 Task: Locate the nearest waterfalls to Ithaca, New York, and Watkins Glen, New York.
Action: Mouse moved to (115, 63)
Screenshot: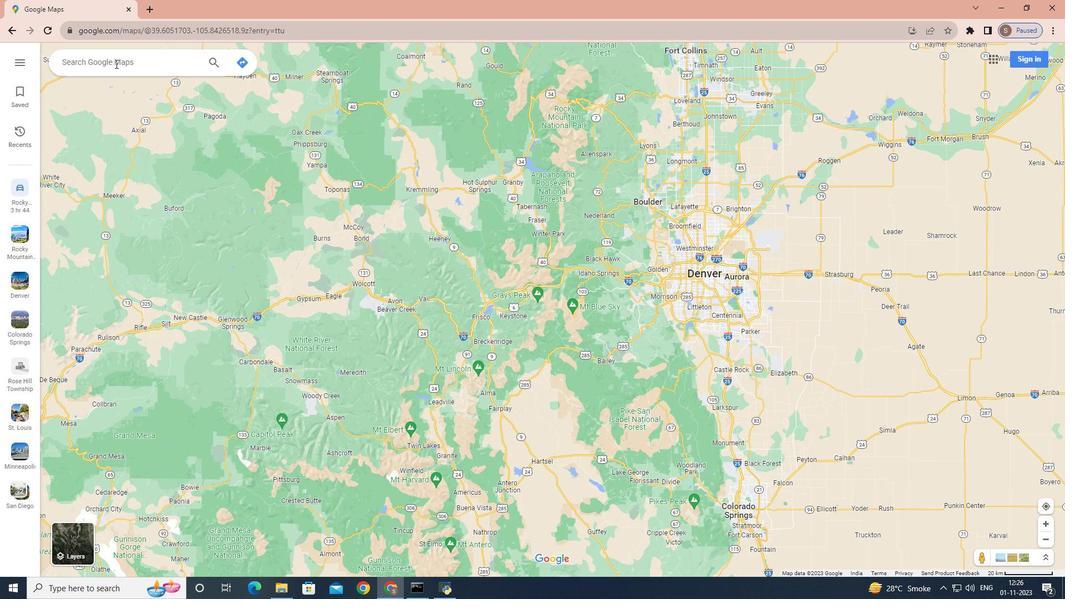 
Action: Mouse pressed left at (115, 63)
Screenshot: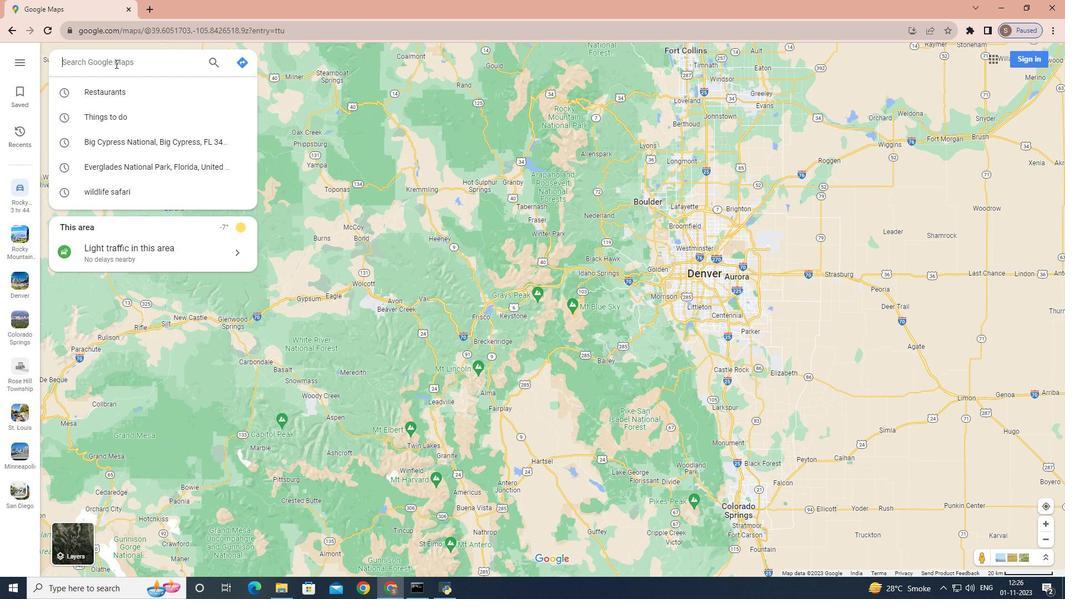 
Action: Mouse moved to (115, 62)
Screenshot: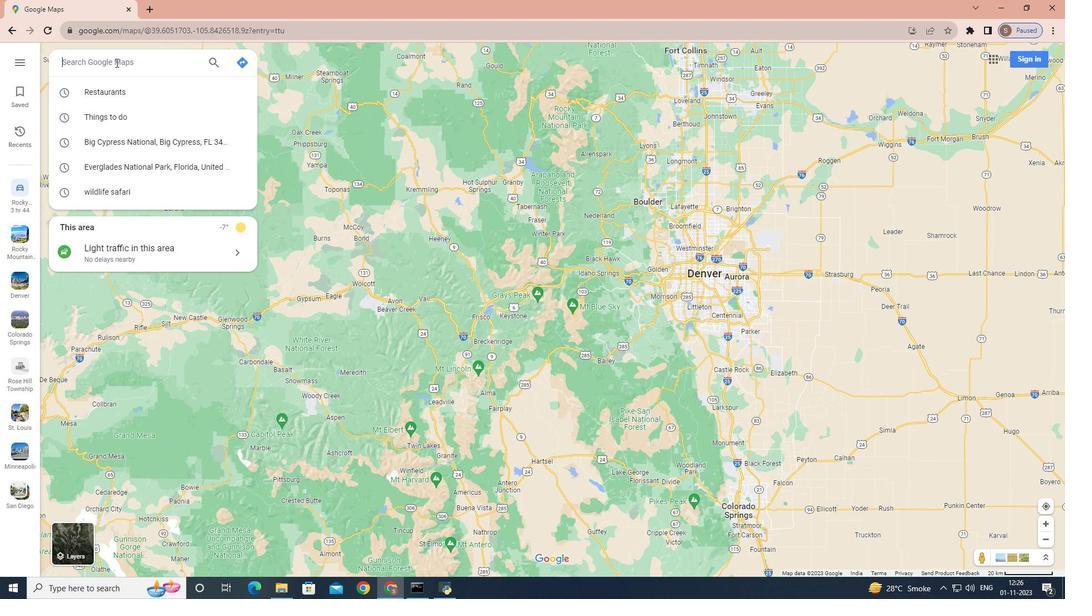 
Action: Key pressed <Key.shift>Ita<Key.backspace>haca,<Key.space><Key.shift>New<Key.space><Key.shift>York<Key.enter>
Screenshot: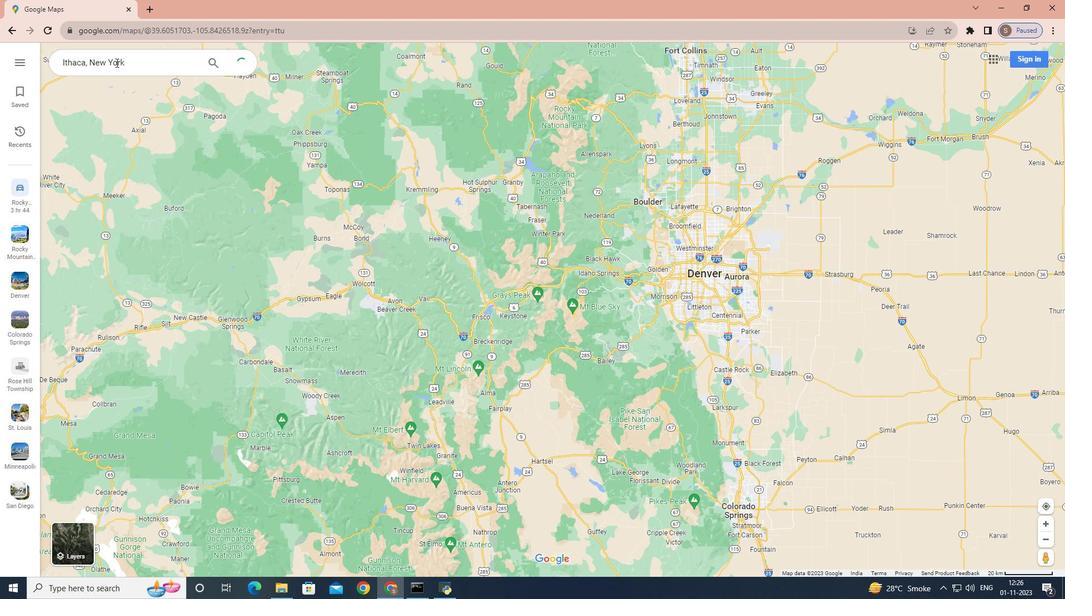 
Action: Mouse moved to (154, 246)
Screenshot: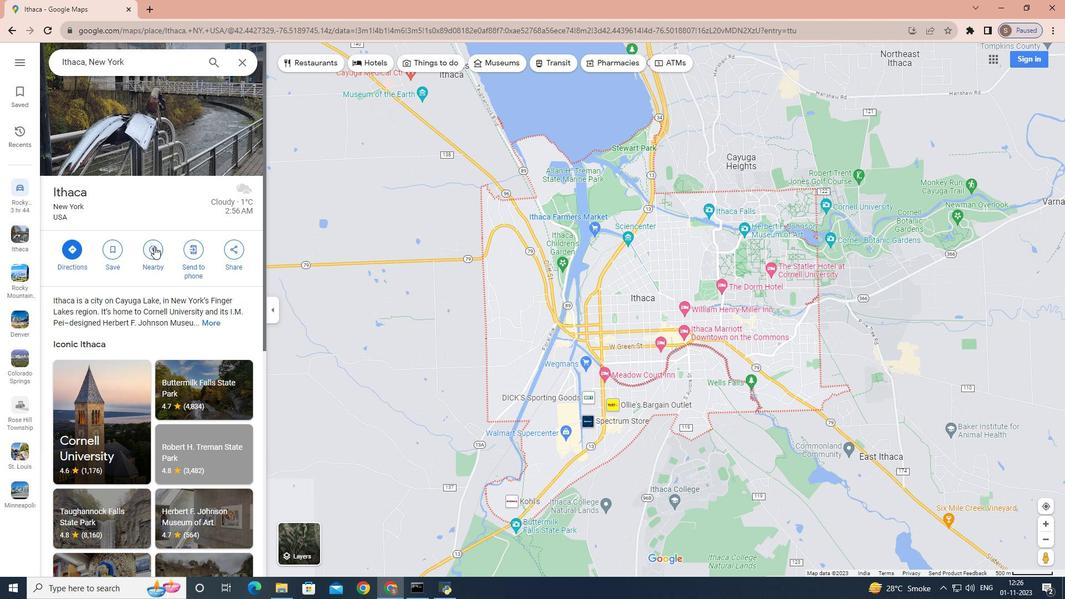
Action: Mouse pressed left at (154, 246)
Screenshot: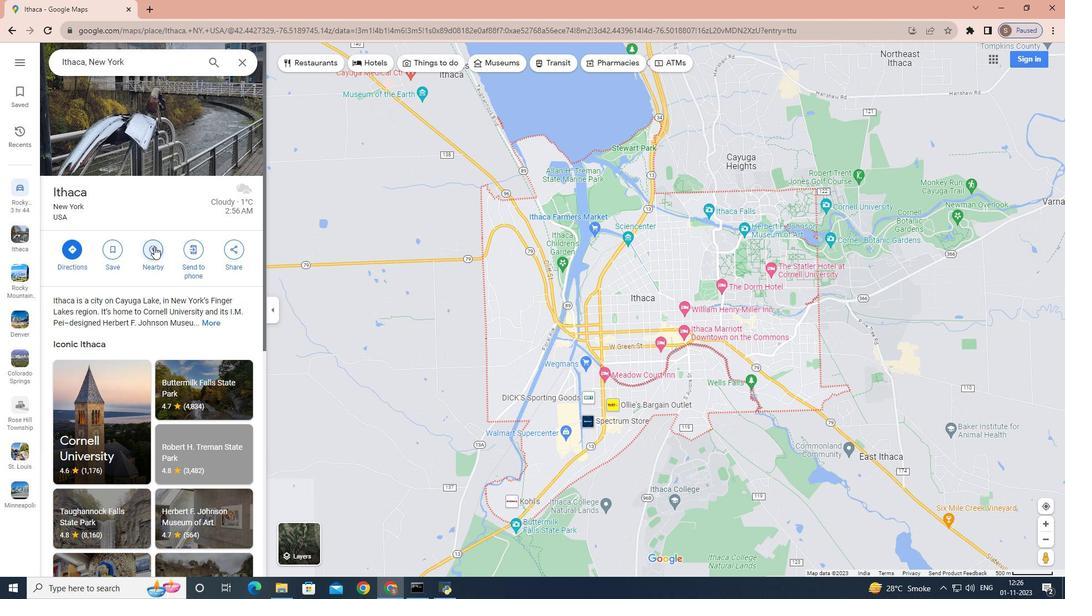 
Action: Mouse moved to (125, 73)
Screenshot: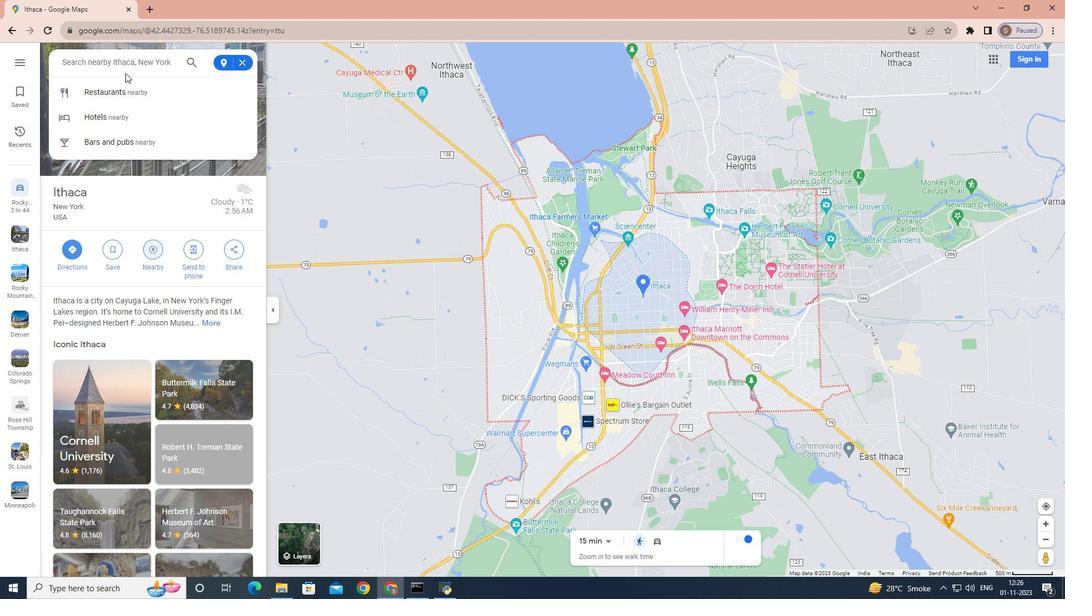 
Action: Key pressed waterfalls
Screenshot: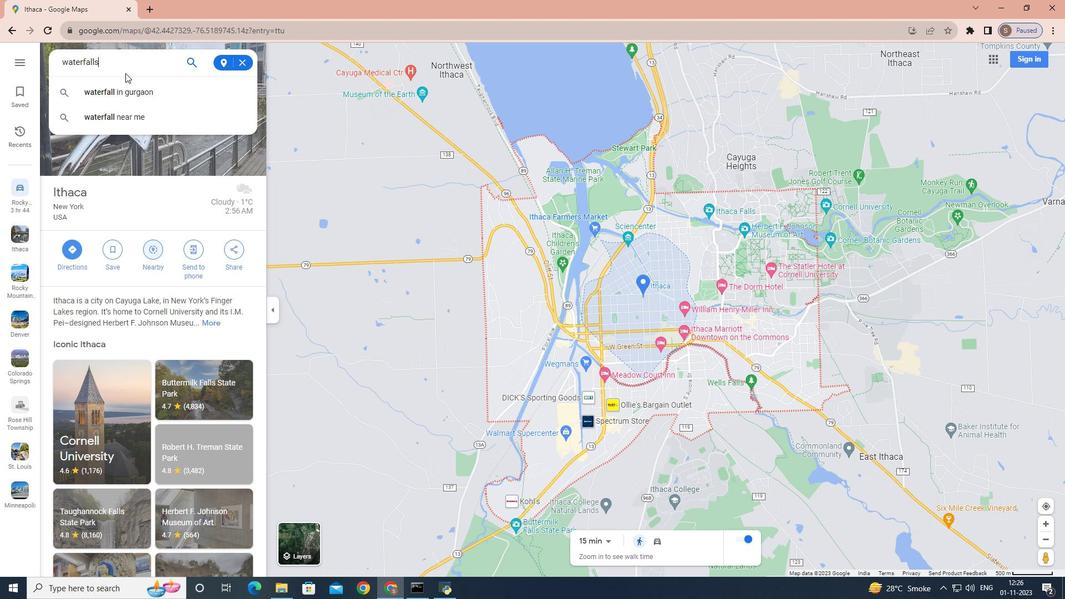 
Action: Mouse moved to (138, 67)
Screenshot: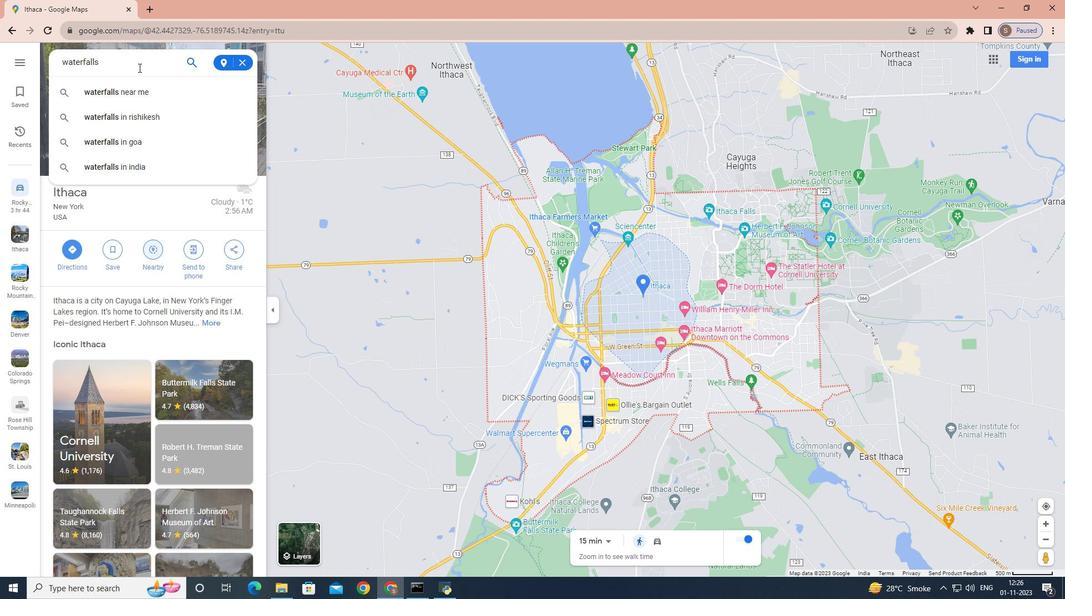 
Action: Key pressed <Key.enter>
Screenshot: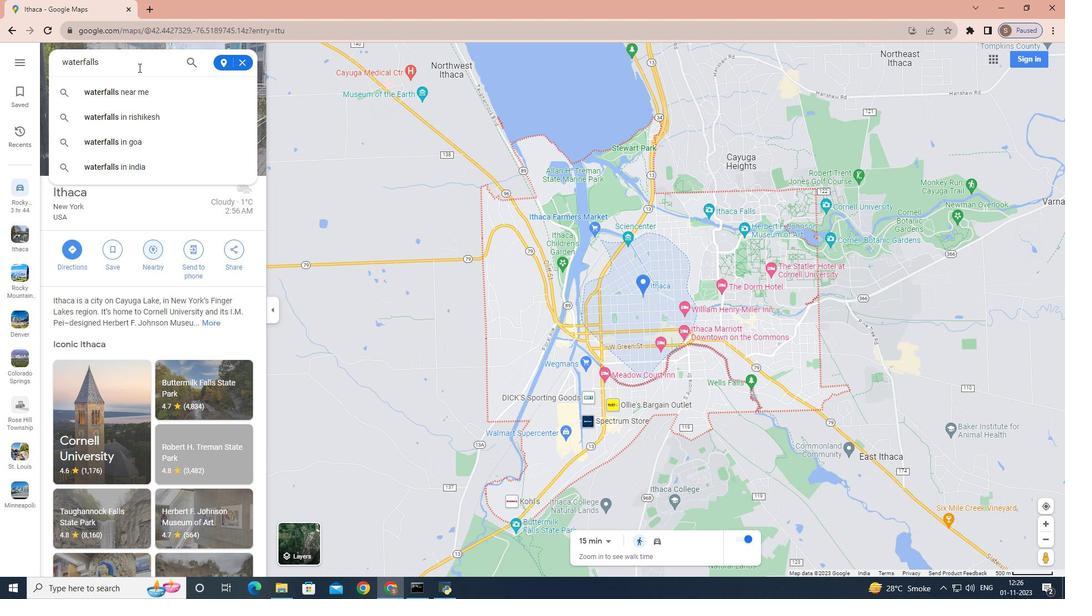 
Action: Mouse moved to (244, 61)
Screenshot: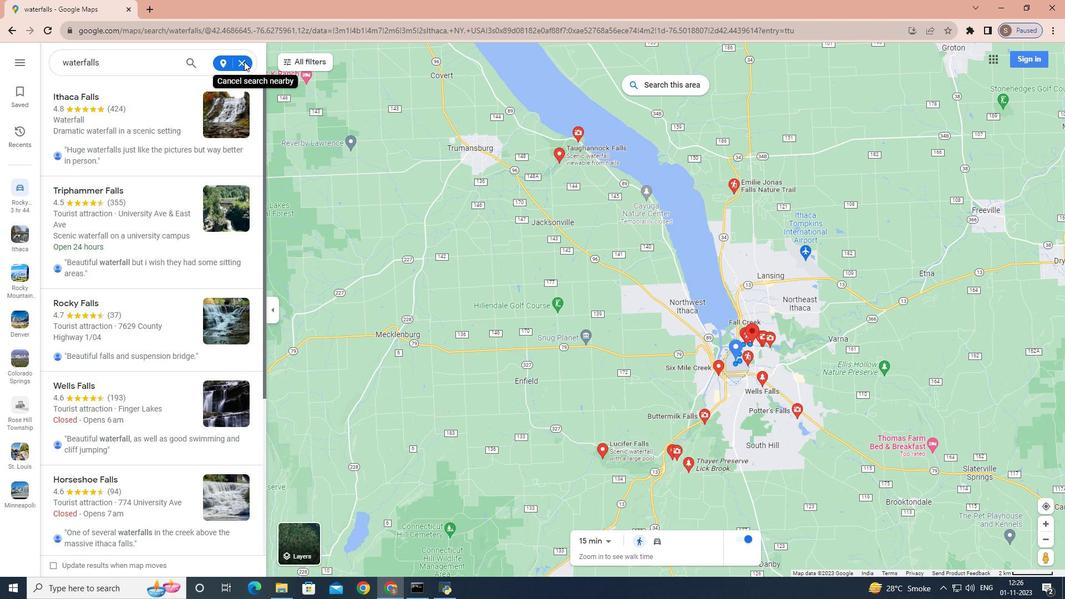 
Action: Mouse pressed left at (244, 61)
Screenshot: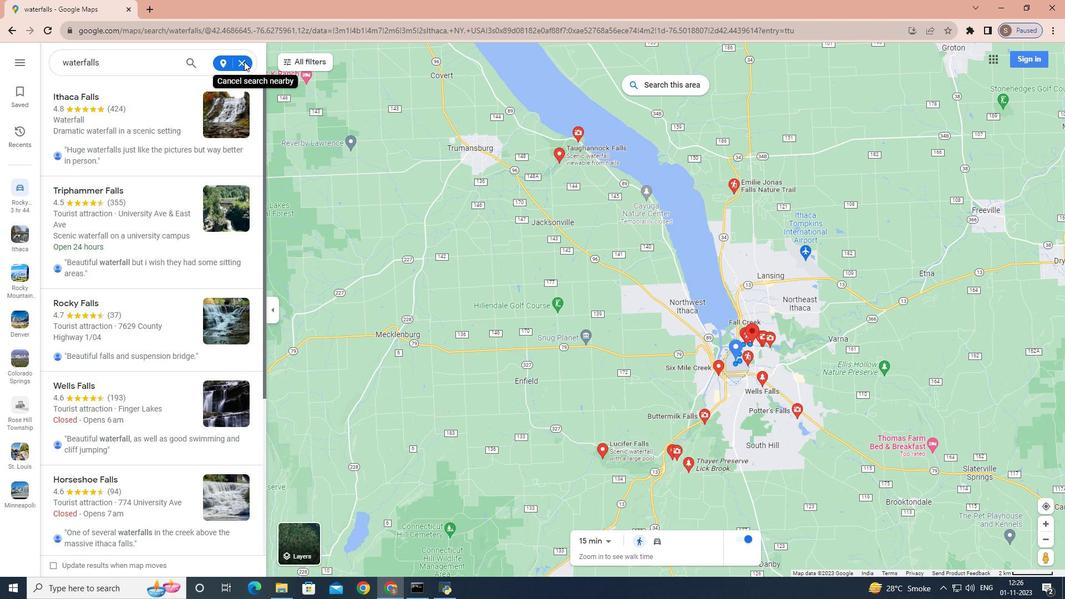 
Action: Mouse pressed left at (244, 61)
Screenshot: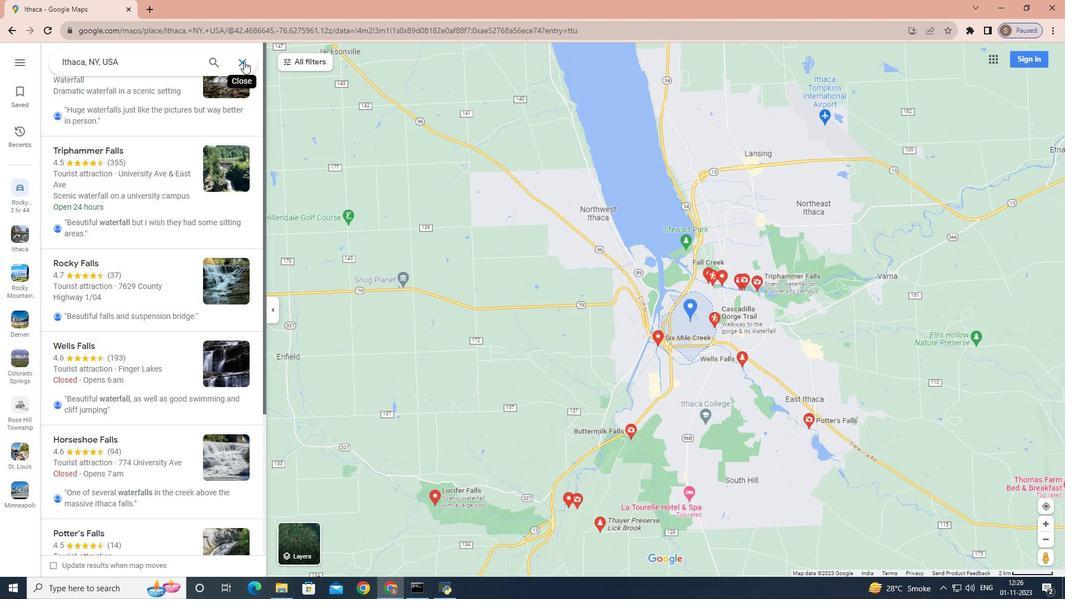 
Action: Mouse moved to (205, 63)
Screenshot: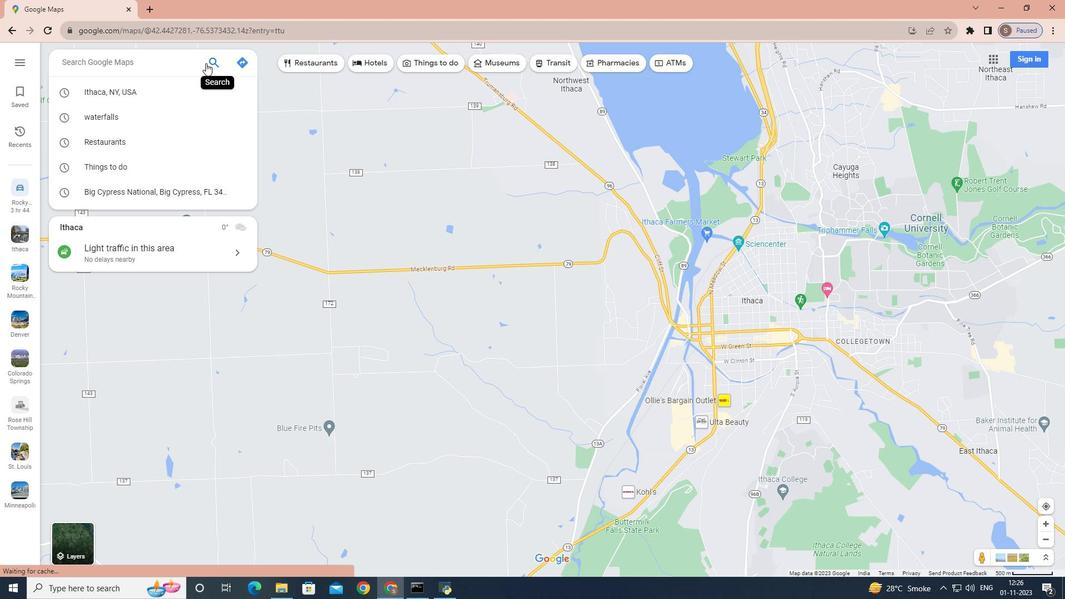 
Action: Key pressed <Key.shift>watkins<Key.space><Key.shift>Glen,<Key.space><Key.shift>New<Key.space><Key.shift>York
Screenshot: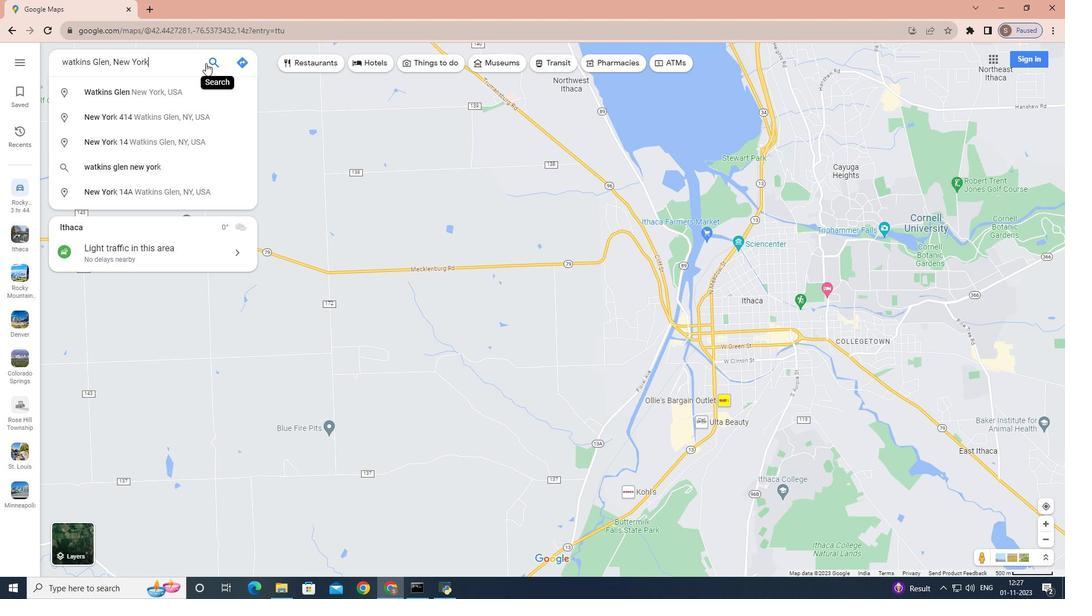 
Action: Mouse moved to (214, 61)
Screenshot: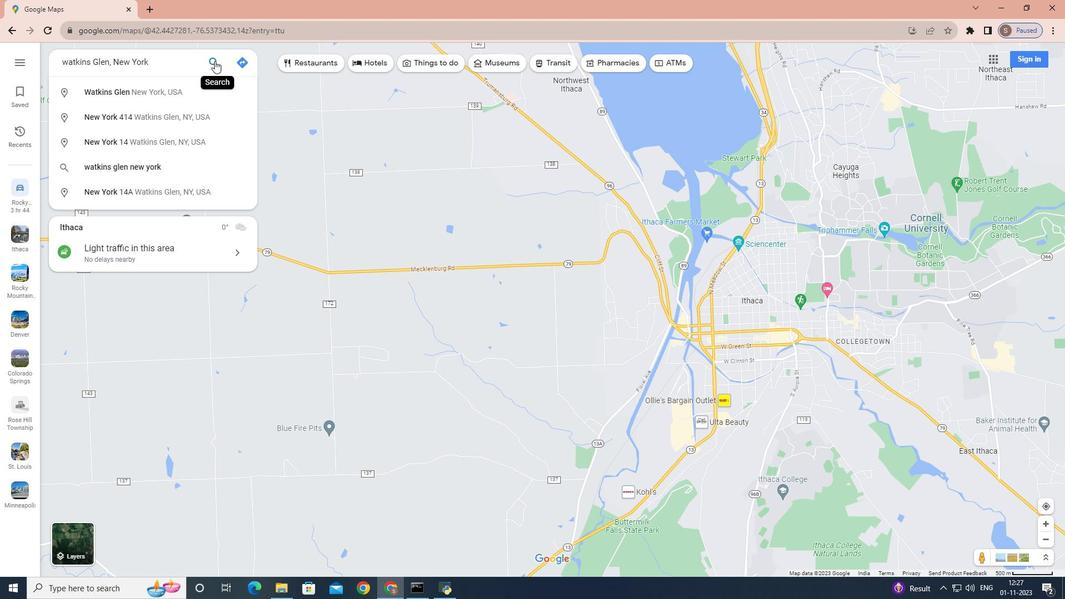 
Action: Mouse pressed left at (214, 61)
Screenshot: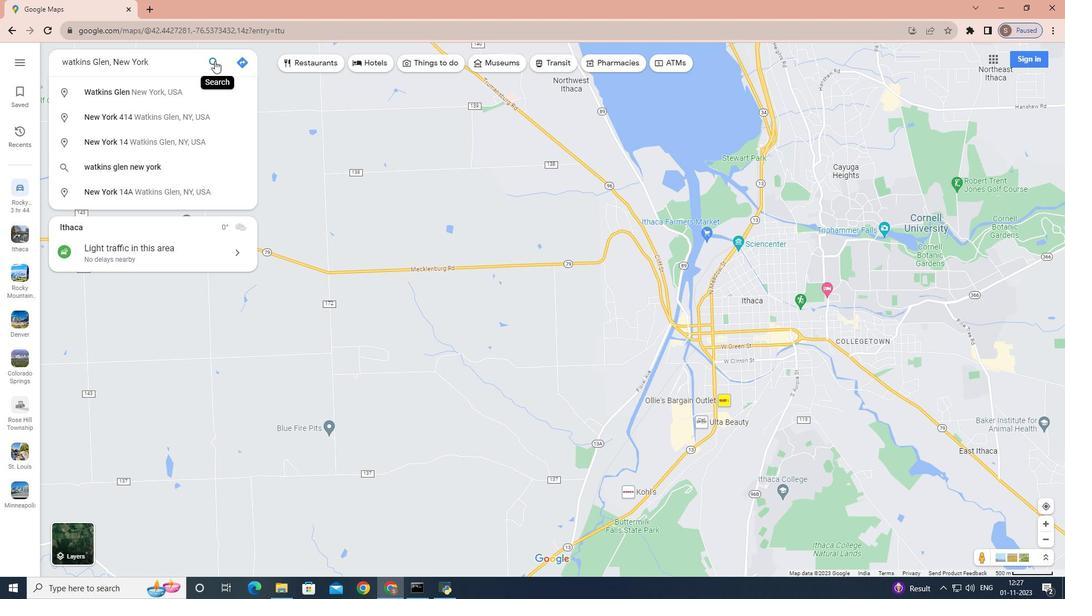 
Action: Mouse moved to (151, 250)
Screenshot: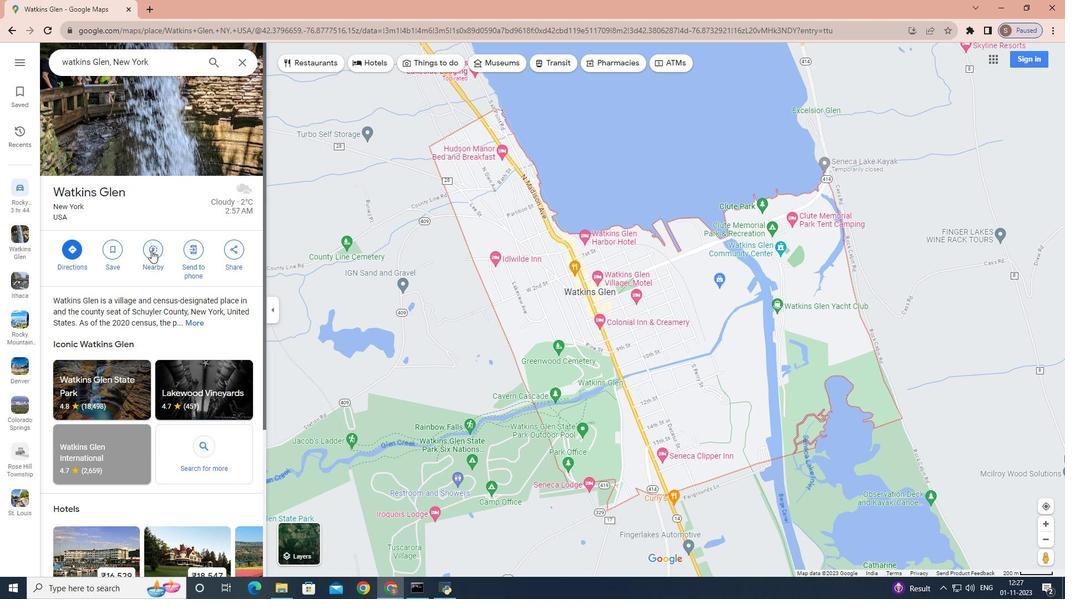 
Action: Mouse pressed left at (151, 250)
Screenshot: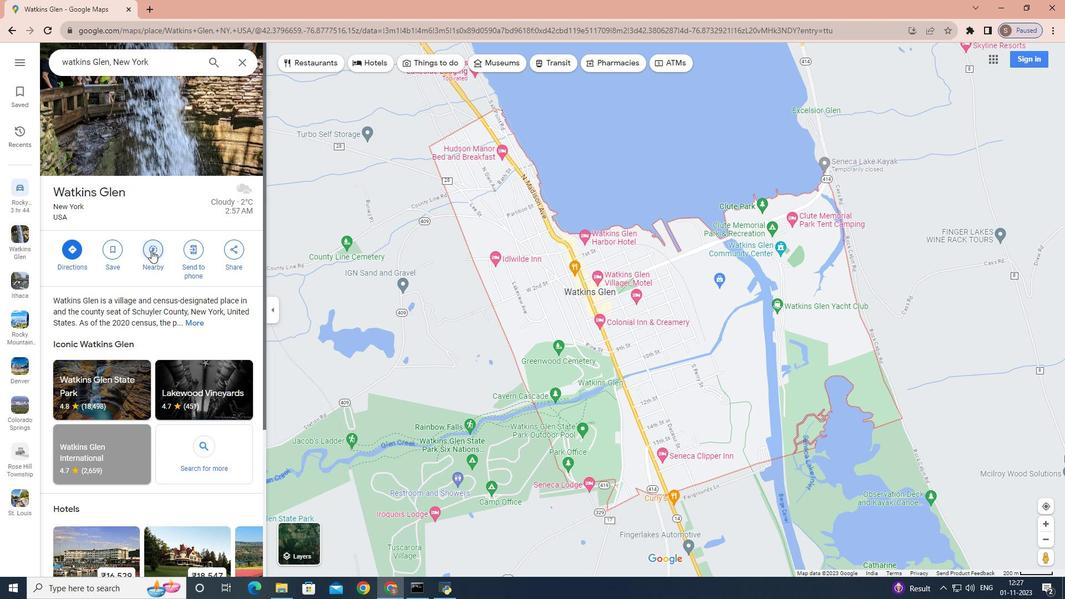 
Action: Mouse moved to (151, 250)
Screenshot: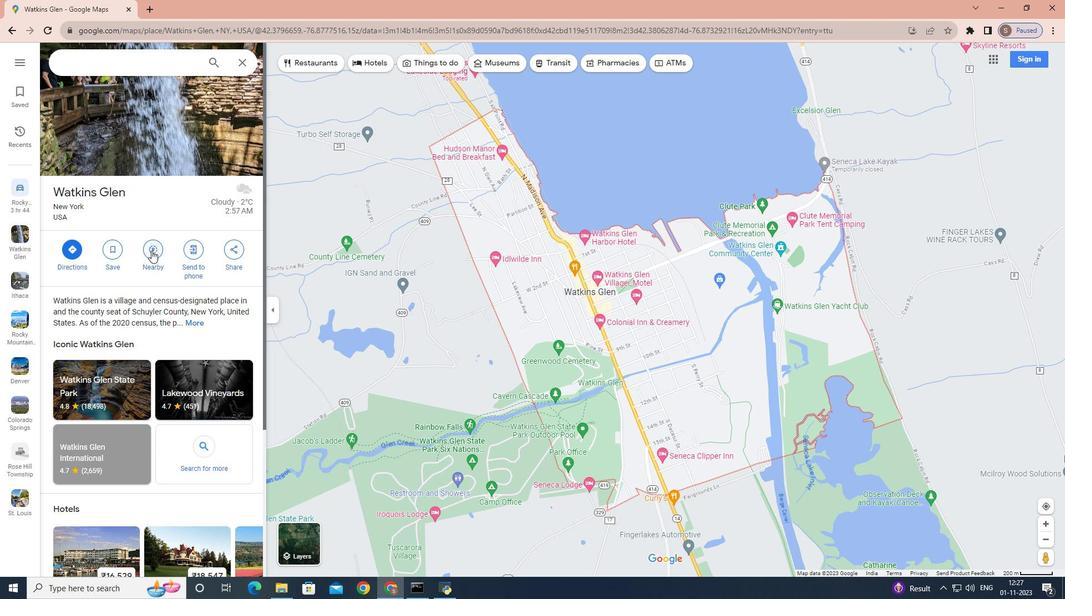 
Action: Key pressed waterfalls<Key.enter>
Screenshot: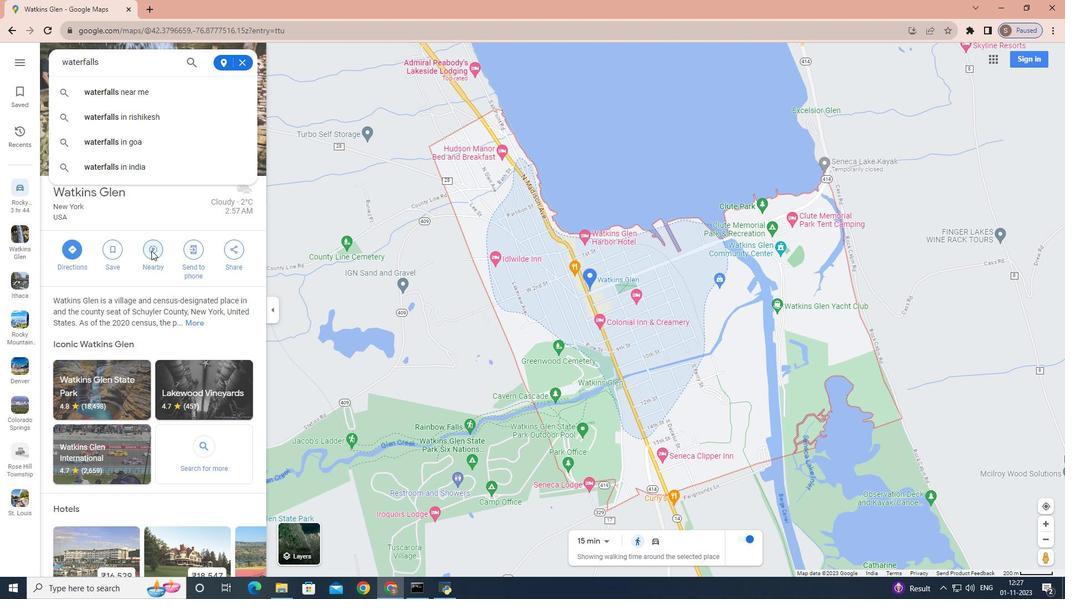 
